Task: Sort the products by best match.
Action: Mouse pressed left at (28, 114)
Screenshot: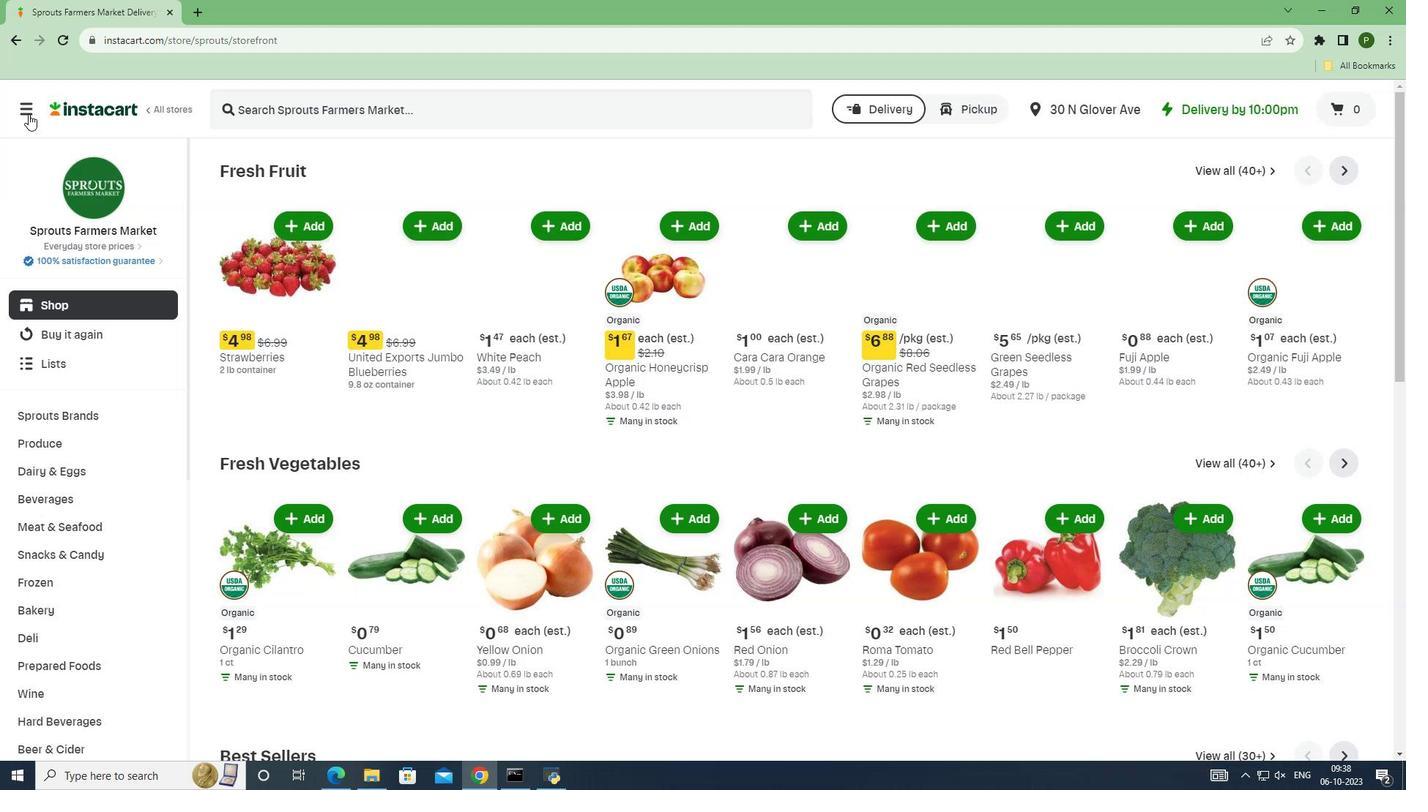 
Action: Mouse moved to (72, 386)
Screenshot: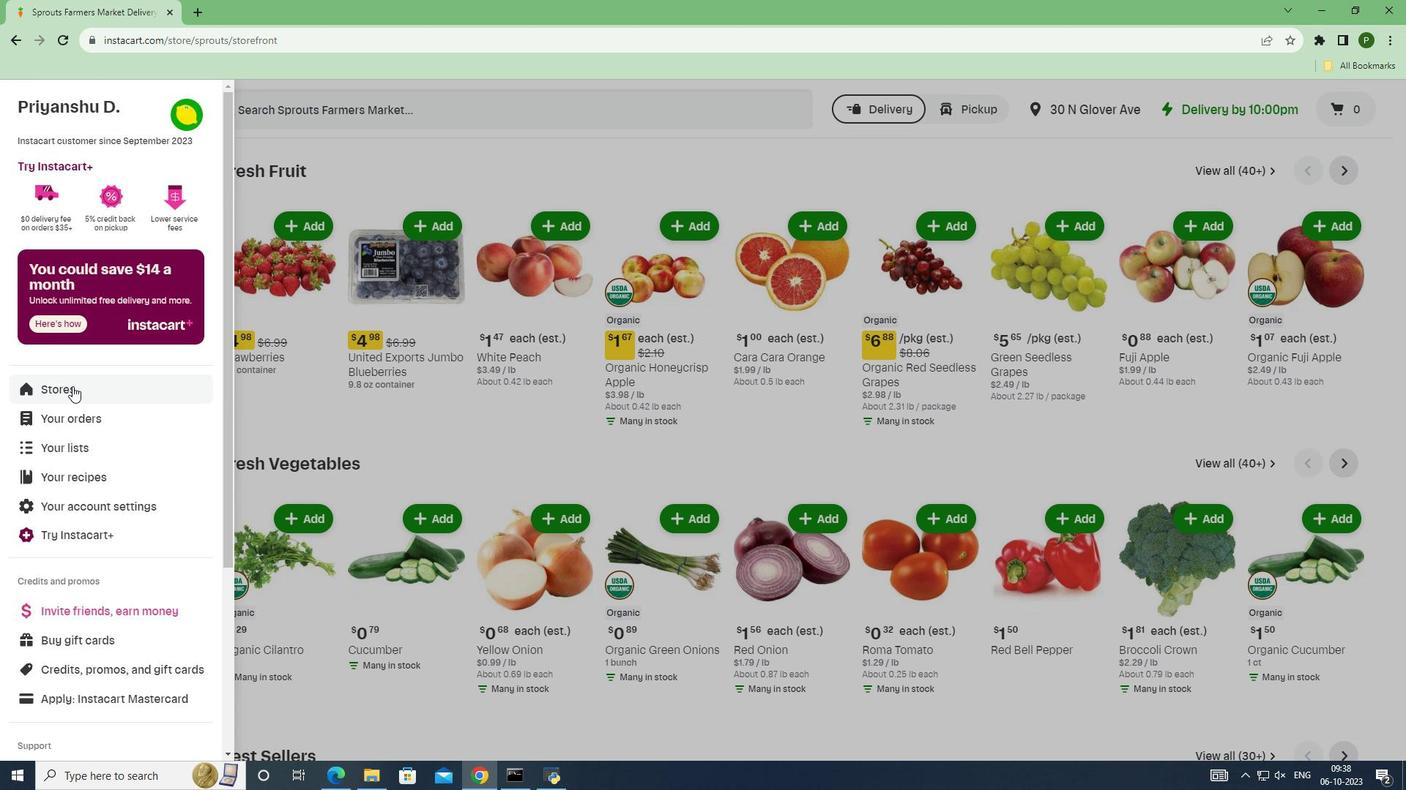 
Action: Mouse pressed left at (72, 386)
Screenshot: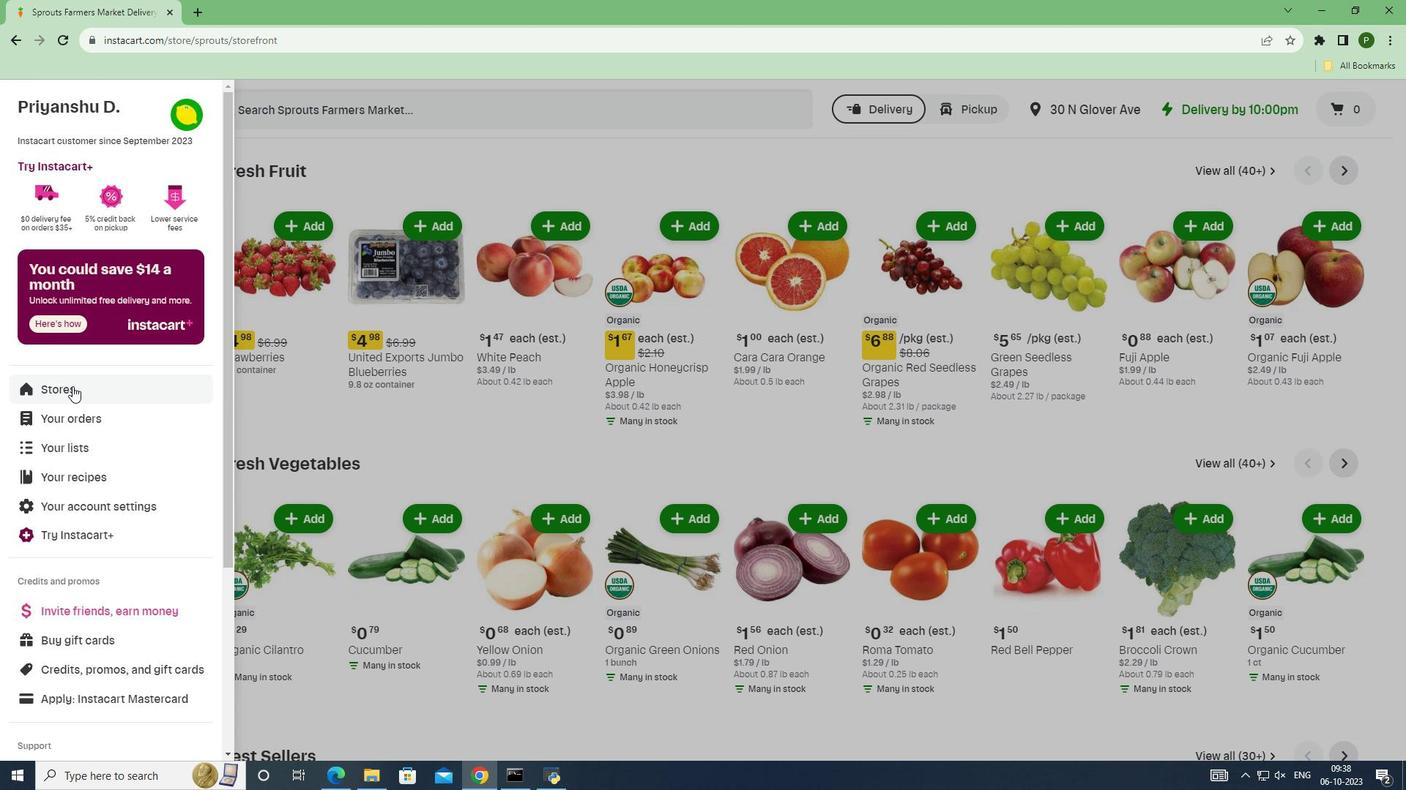 
Action: Mouse moved to (358, 166)
Screenshot: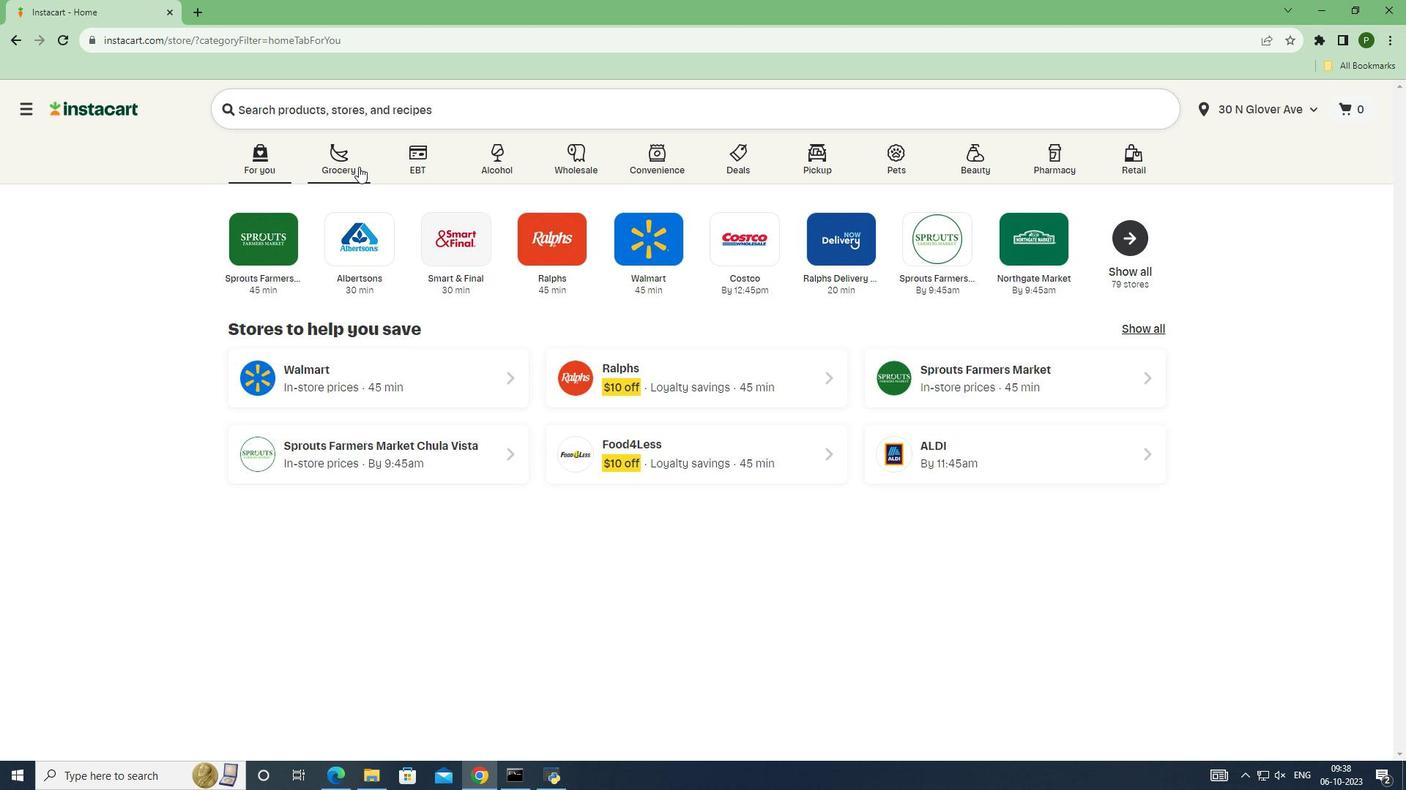 
Action: Mouse pressed left at (358, 166)
Screenshot: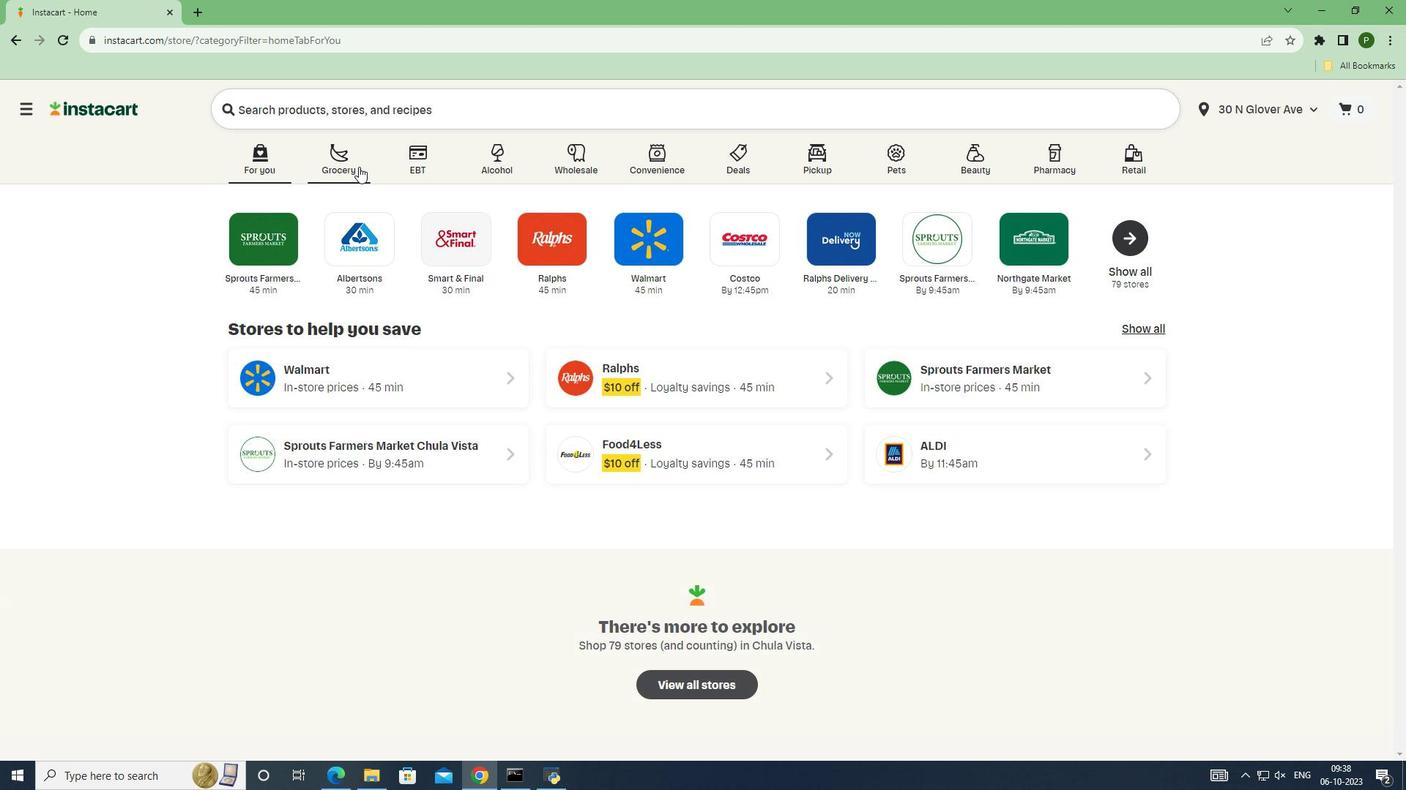
Action: Mouse moved to (891, 344)
Screenshot: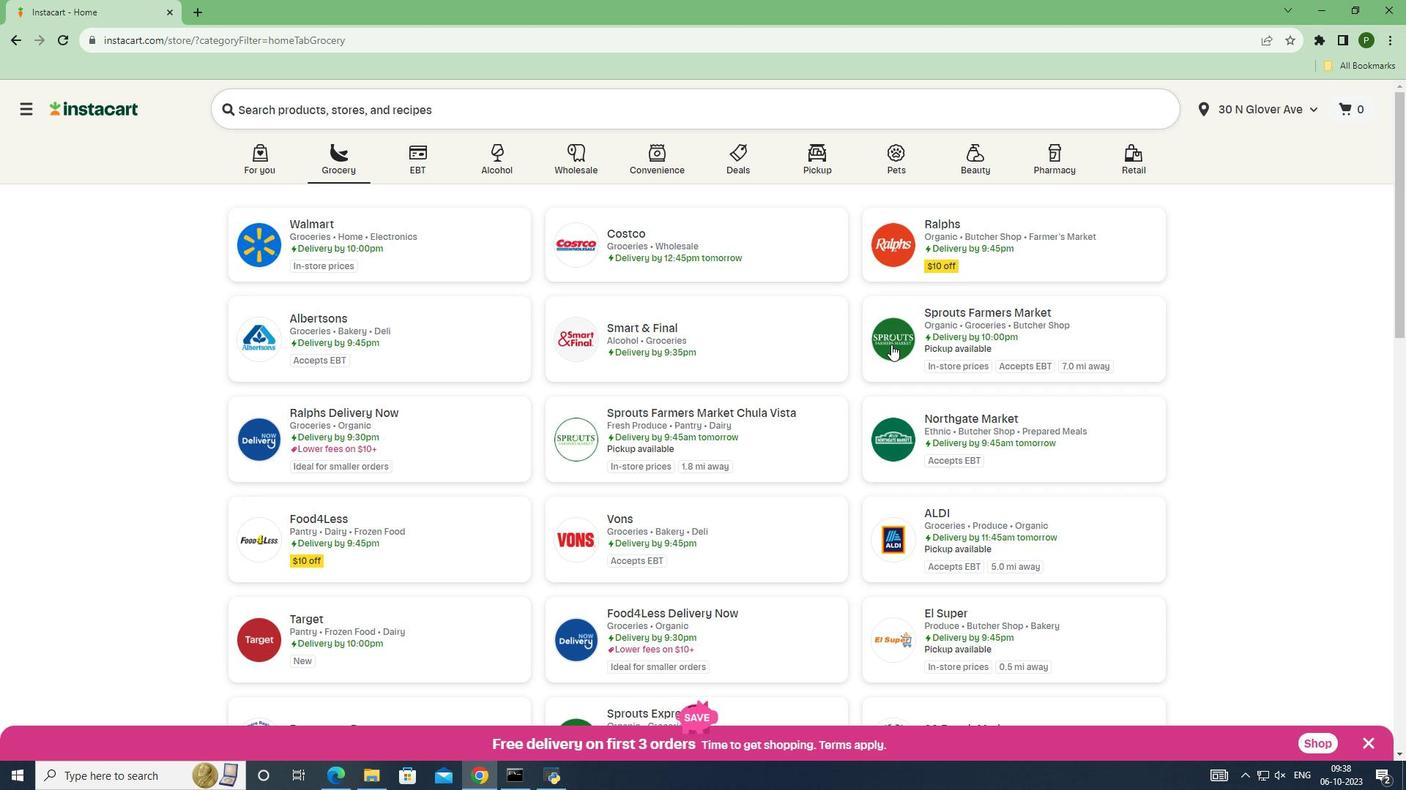 
Action: Mouse pressed left at (891, 344)
Screenshot: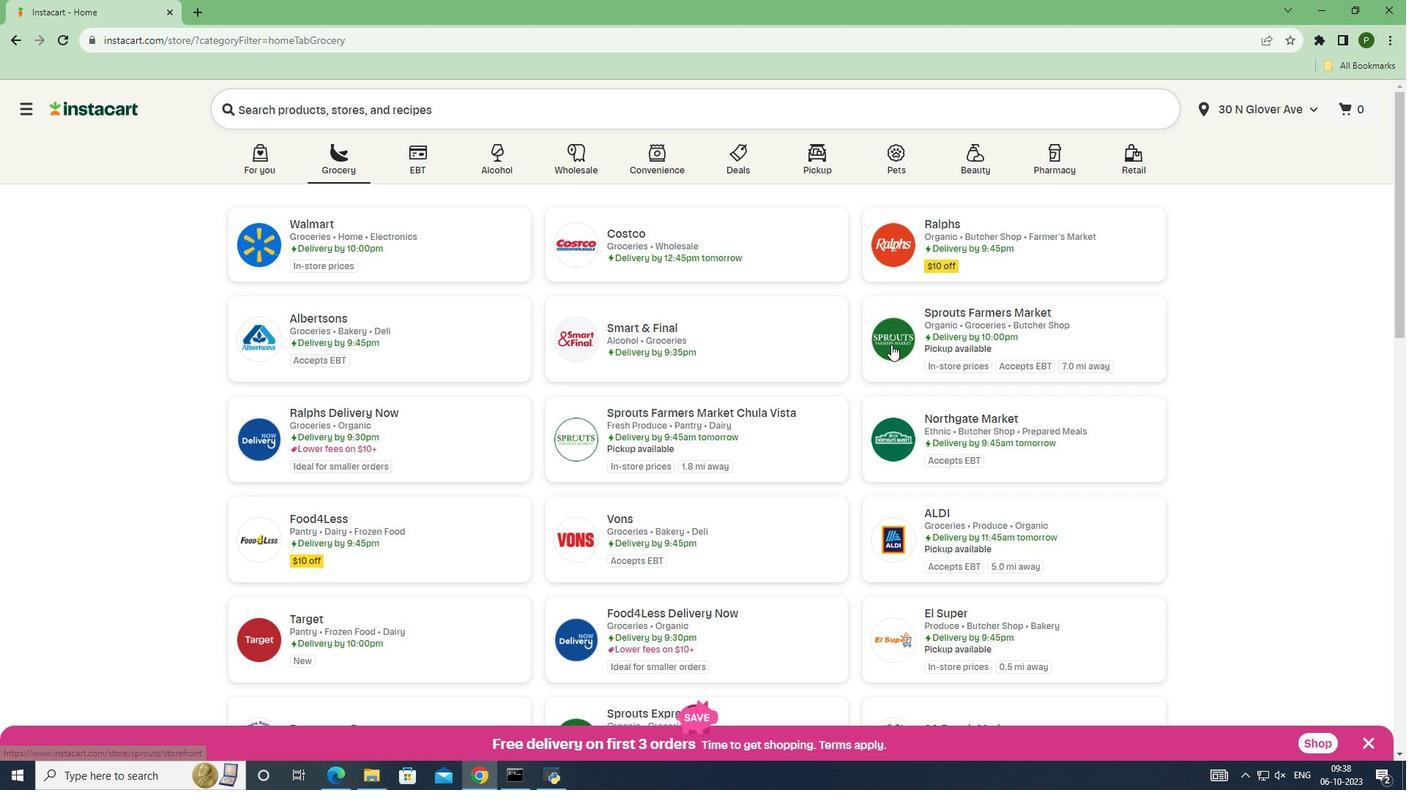 
Action: Mouse moved to (107, 415)
Screenshot: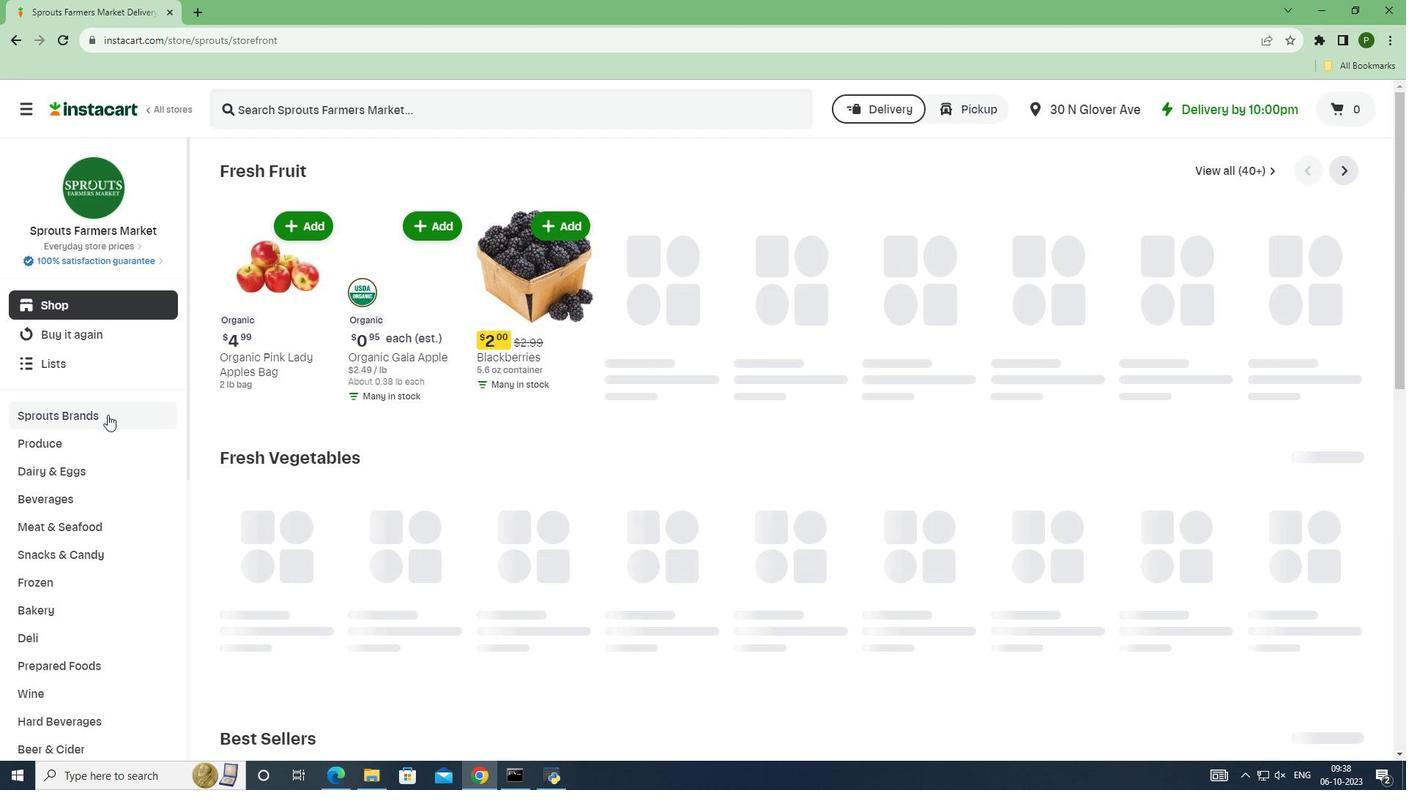 
Action: Mouse pressed left at (107, 415)
Screenshot: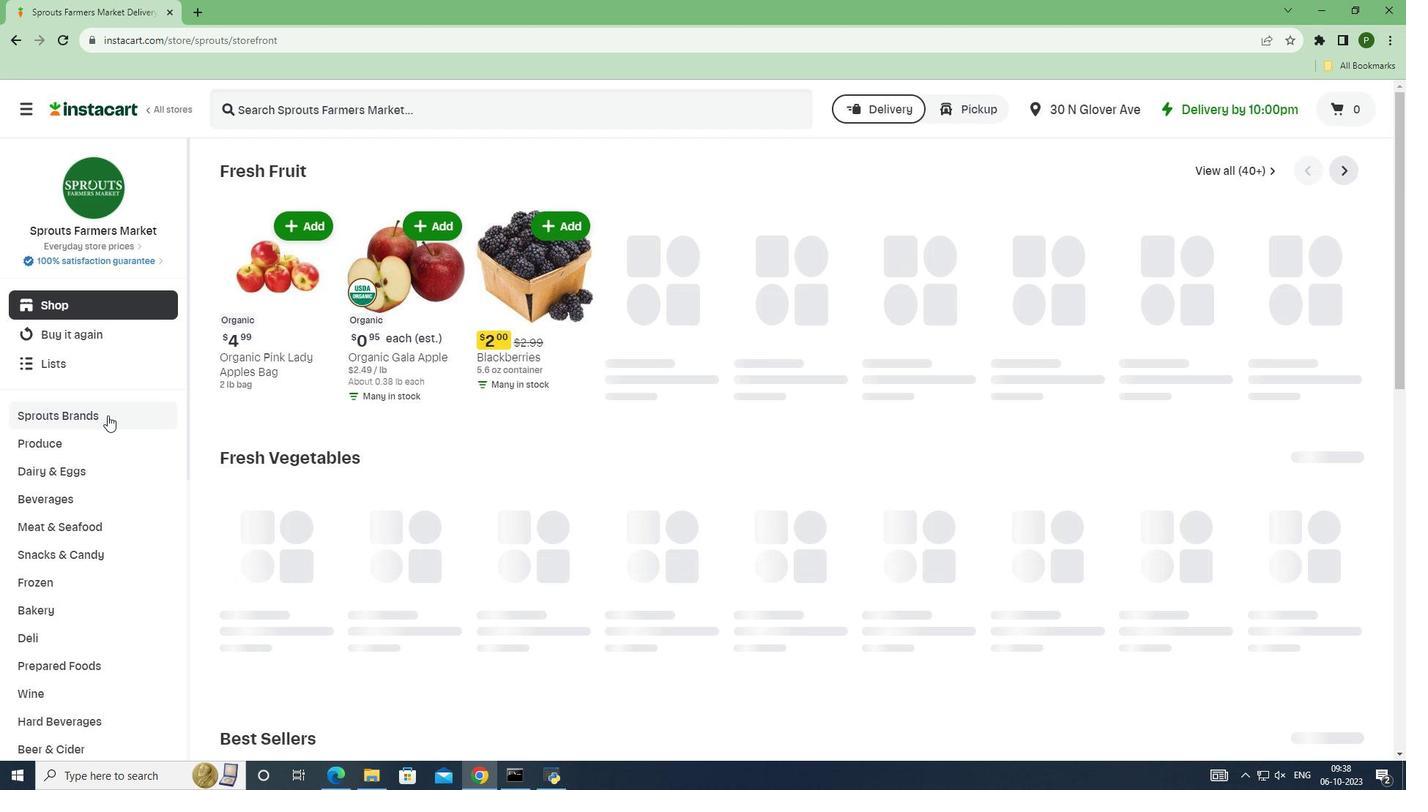 
Action: Mouse moved to (106, 604)
Screenshot: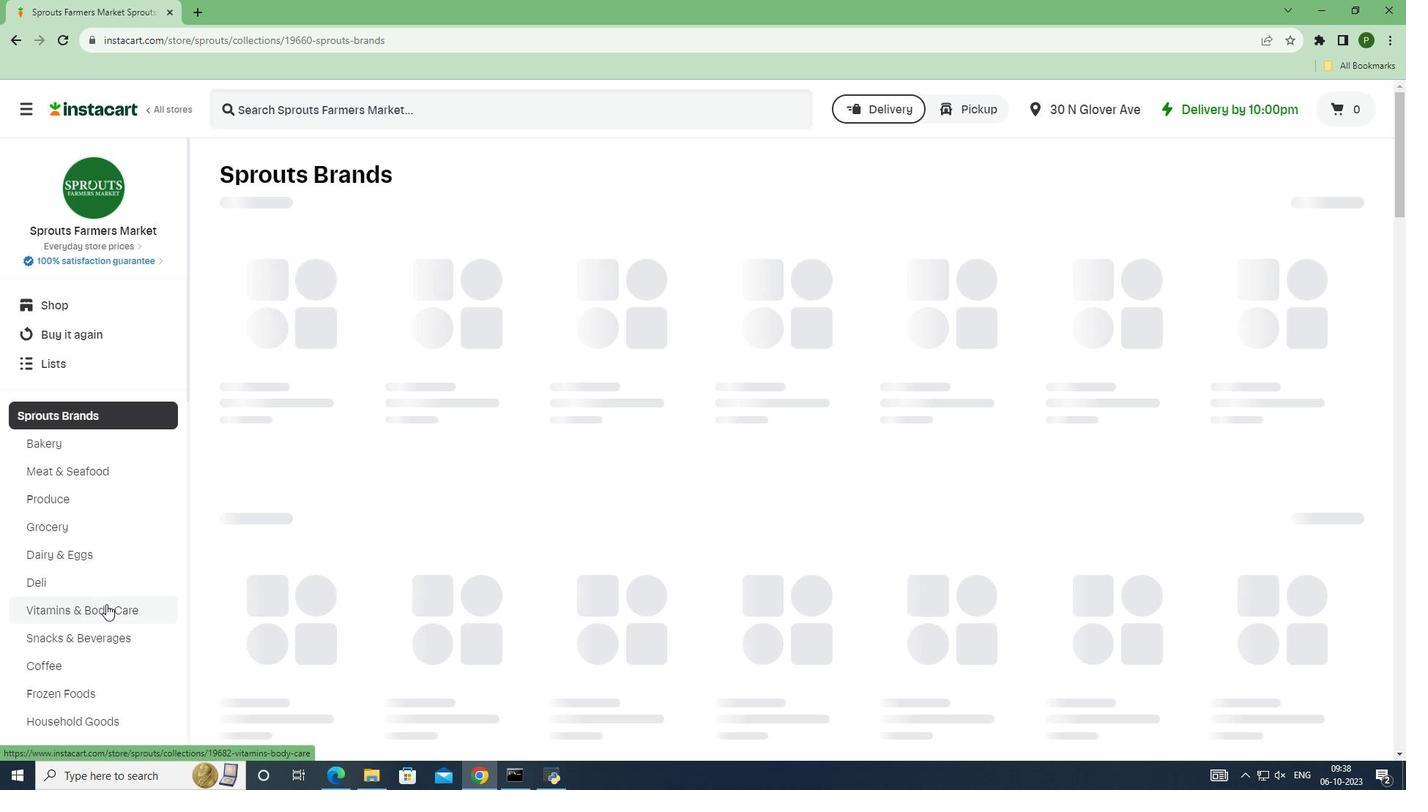 
Action: Mouse pressed left at (106, 604)
Screenshot: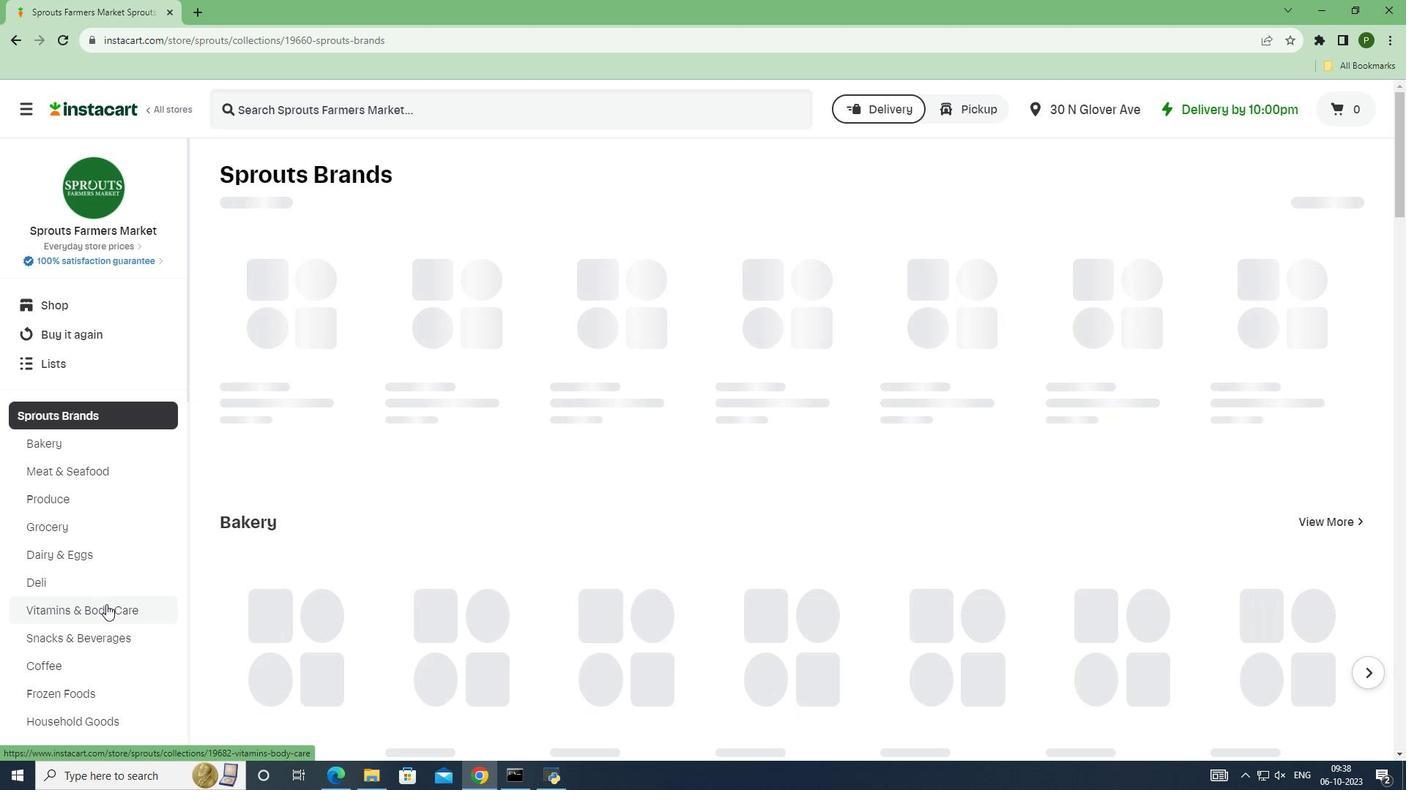 
Action: Mouse moved to (1252, 213)
Screenshot: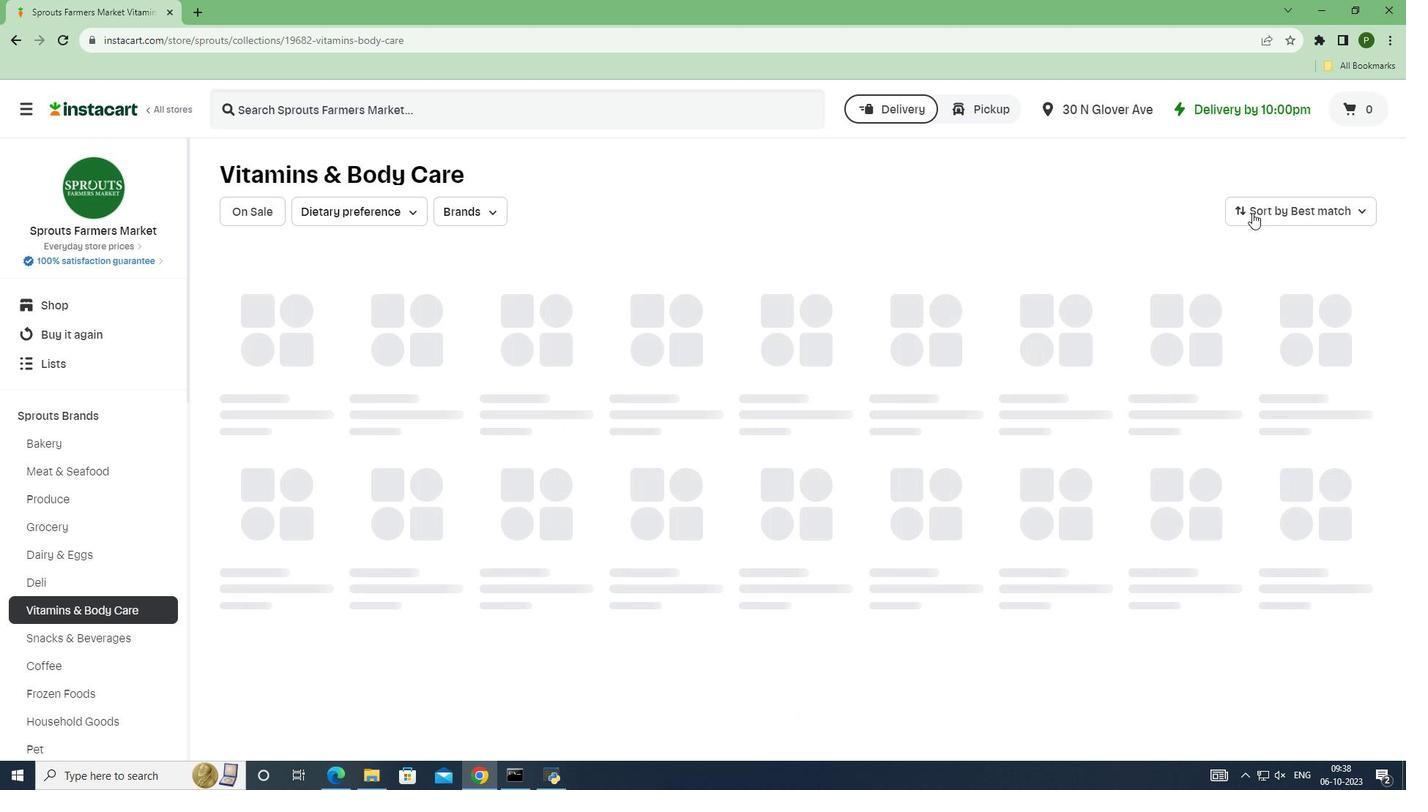 
Action: Mouse pressed left at (1252, 213)
Screenshot: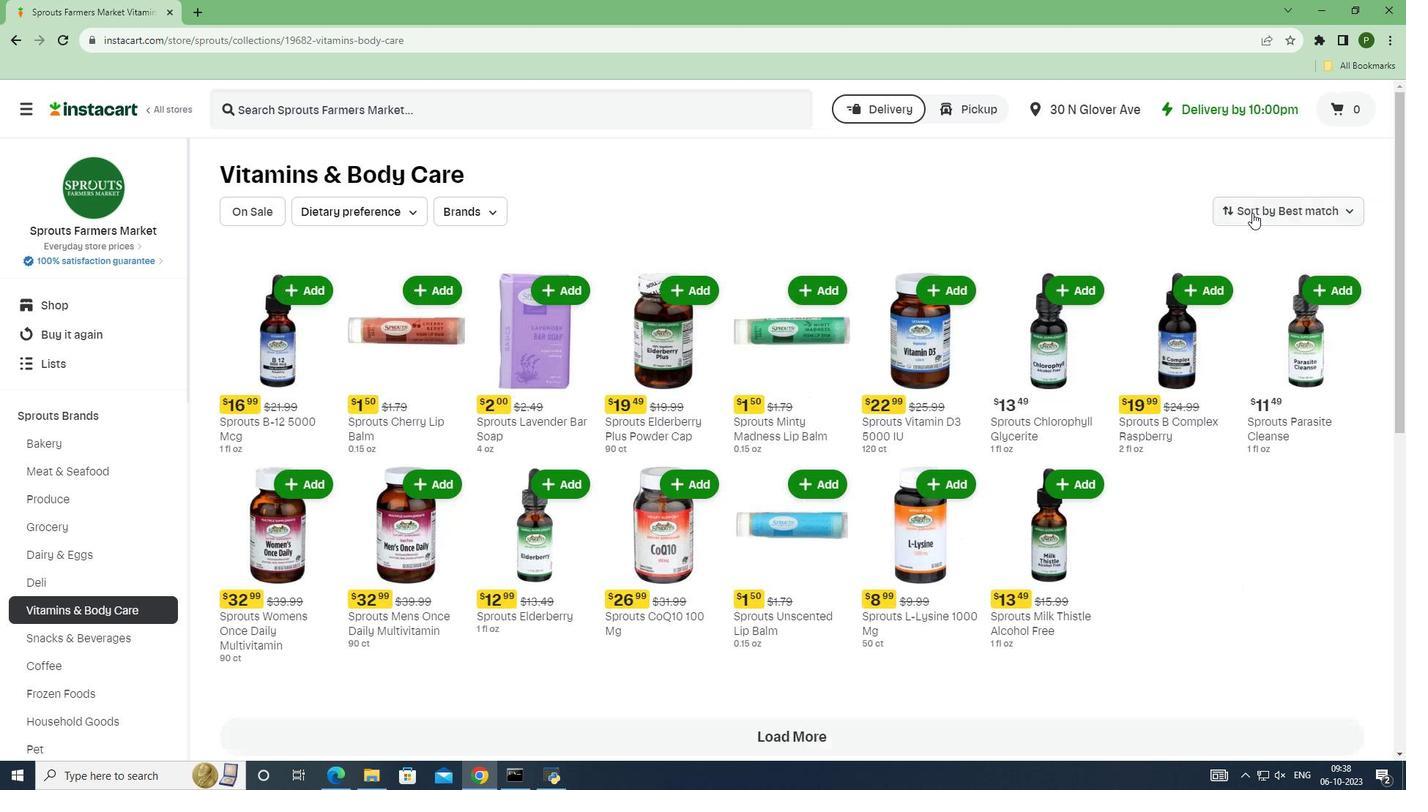 
Action: Mouse moved to (1251, 257)
Screenshot: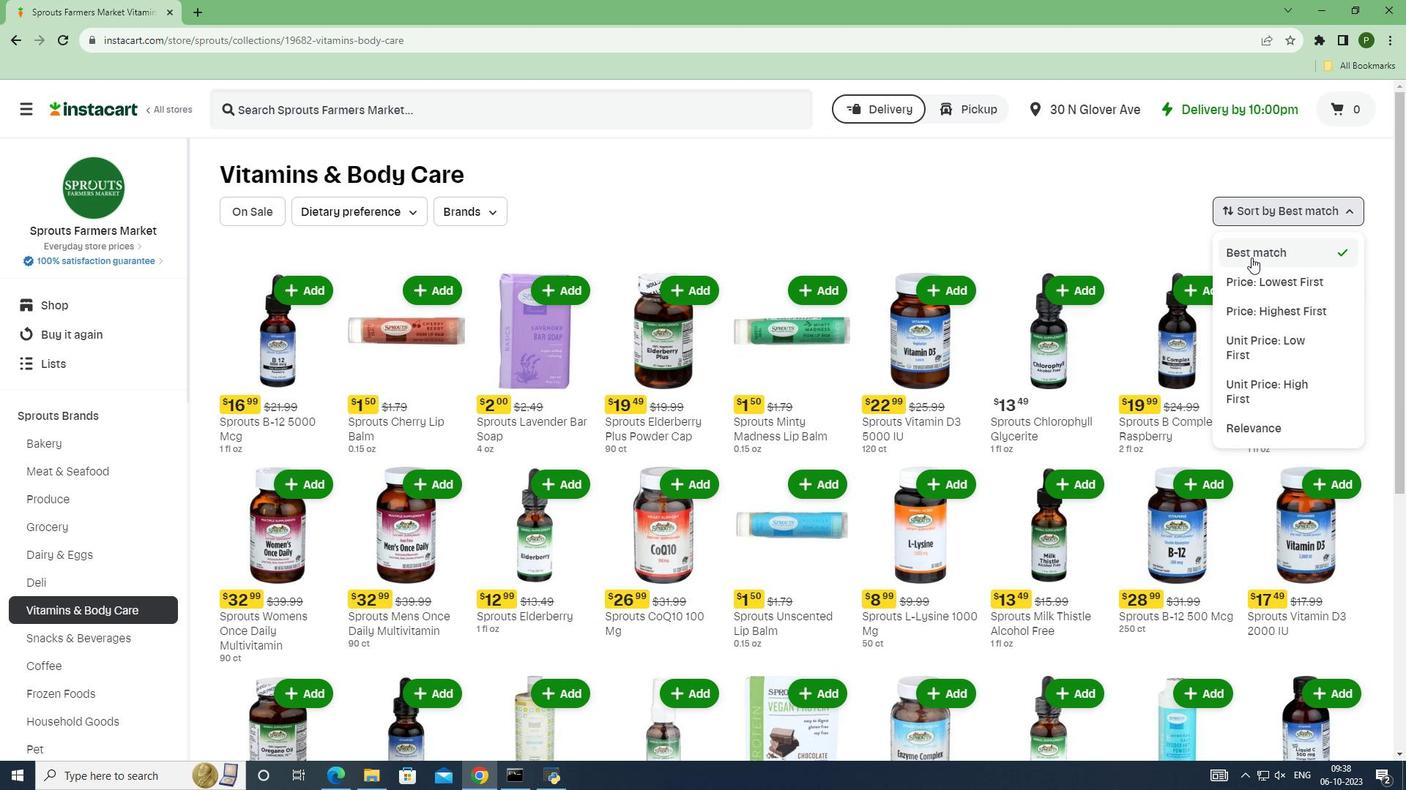 
Action: Mouse pressed left at (1251, 257)
Screenshot: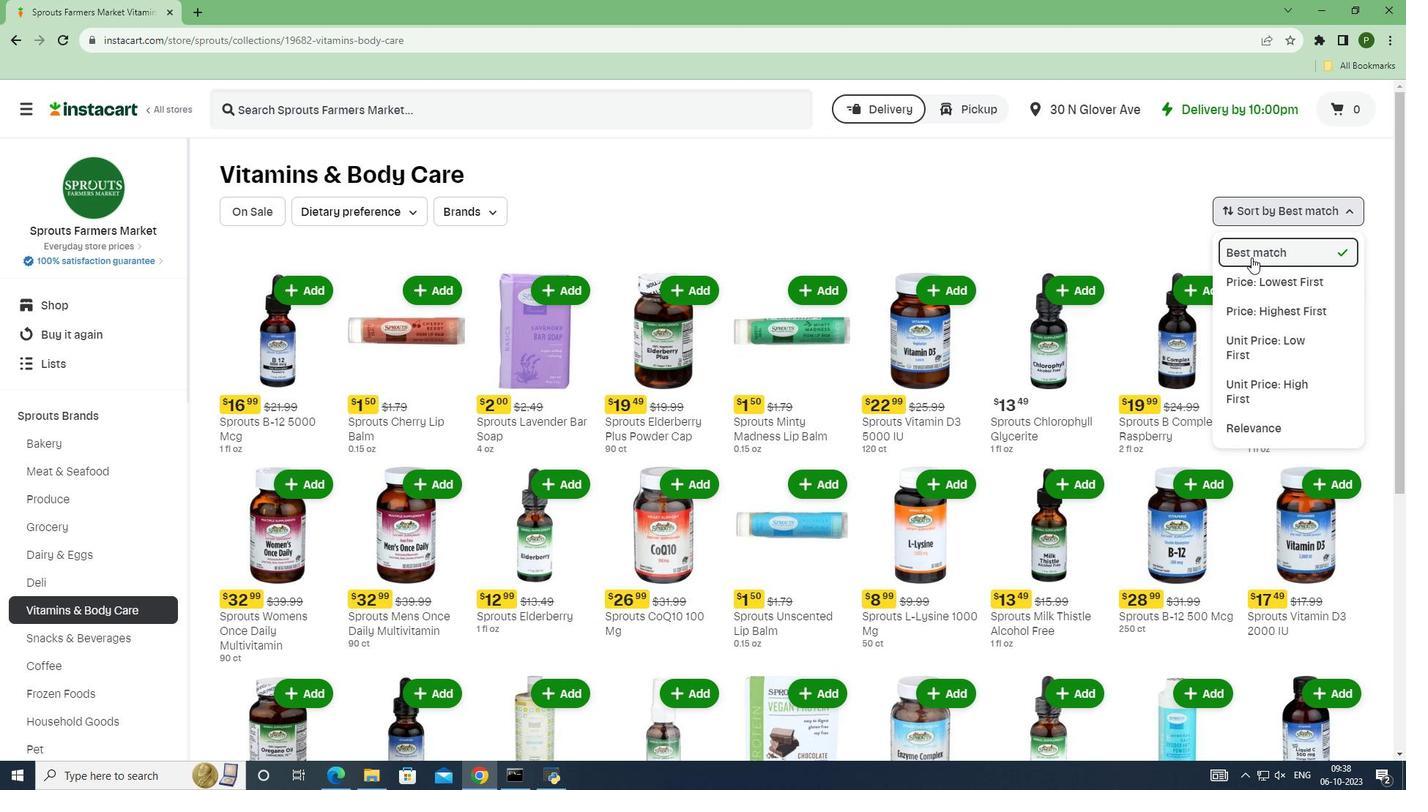 
Action: Mouse moved to (1001, 214)
Screenshot: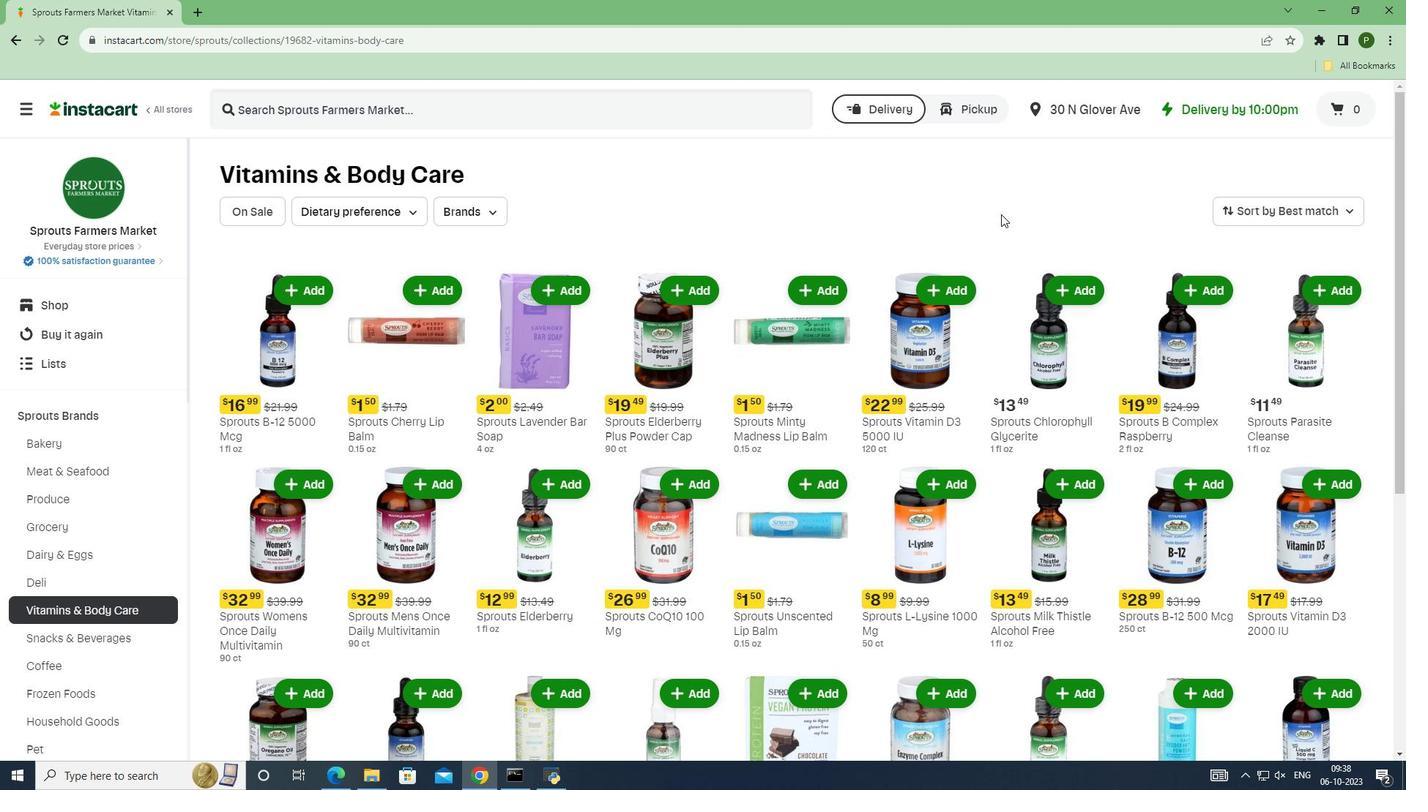 
